 Task: Invite Team Member Softage.1@softage.net to Workspace Crowdfunding Platforms. Invite Team Member Softage.2@softage.net to Workspace Crowdfunding Platforms. Invite Team Member Softage.3@softage.net to Workspace Crowdfunding Platforms. Invite Team Member Softage.4@softage.net to Workspace Crowdfunding Platforms
Action: Mouse moved to (326, 441)
Screenshot: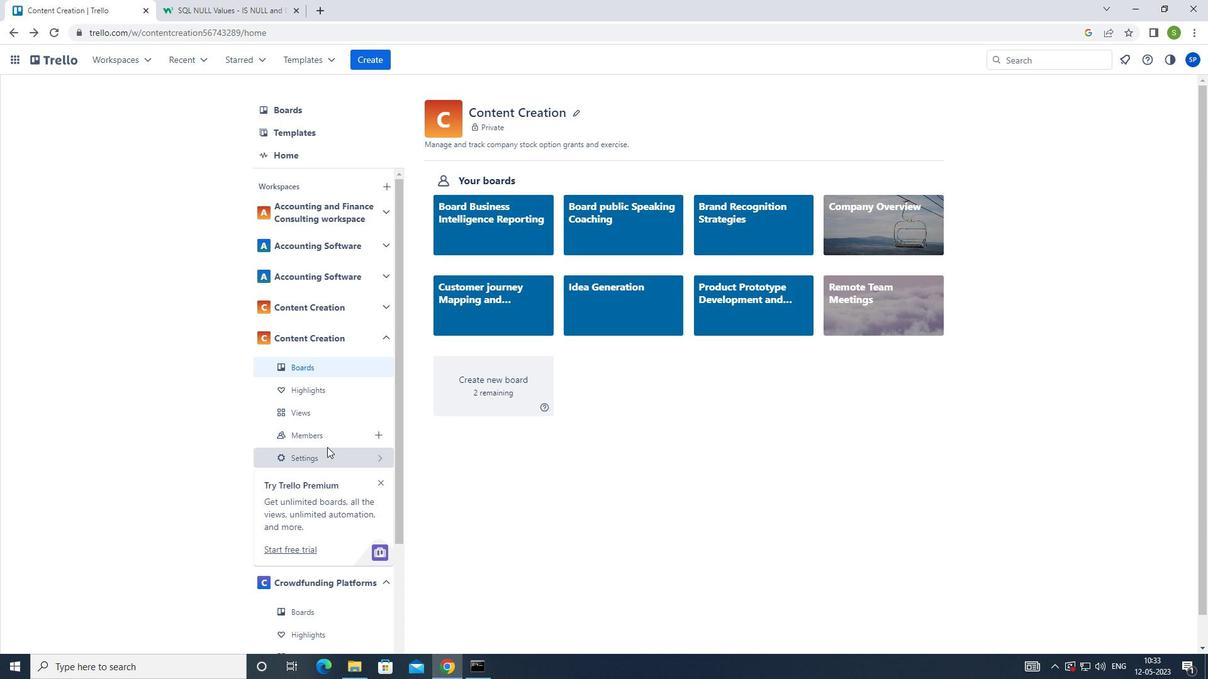 
Action: Mouse pressed left at (326, 441)
Screenshot: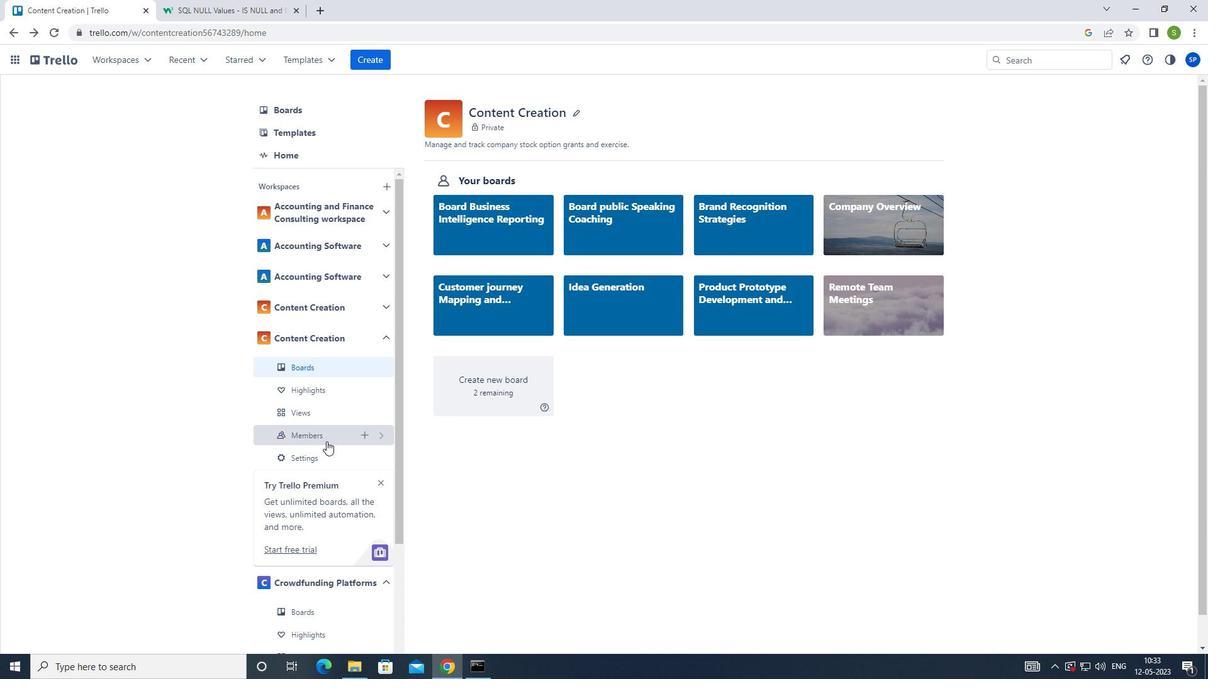 
Action: Mouse moved to (885, 110)
Screenshot: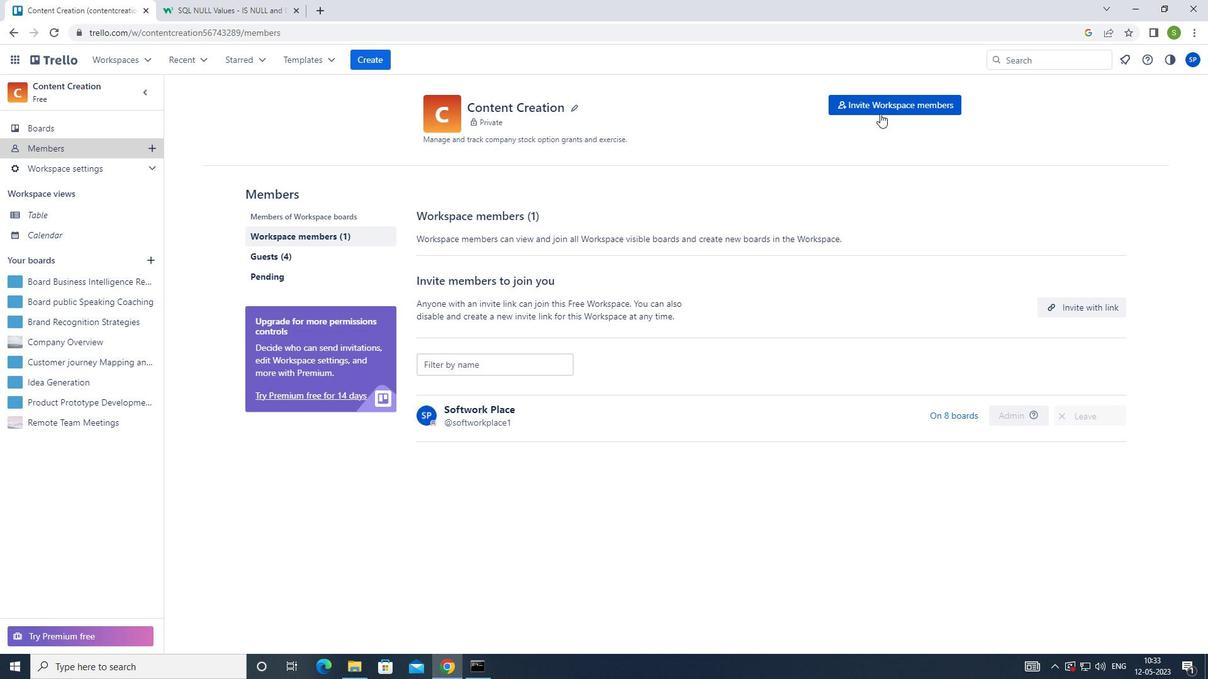 
Action: Mouse pressed left at (885, 110)
Screenshot: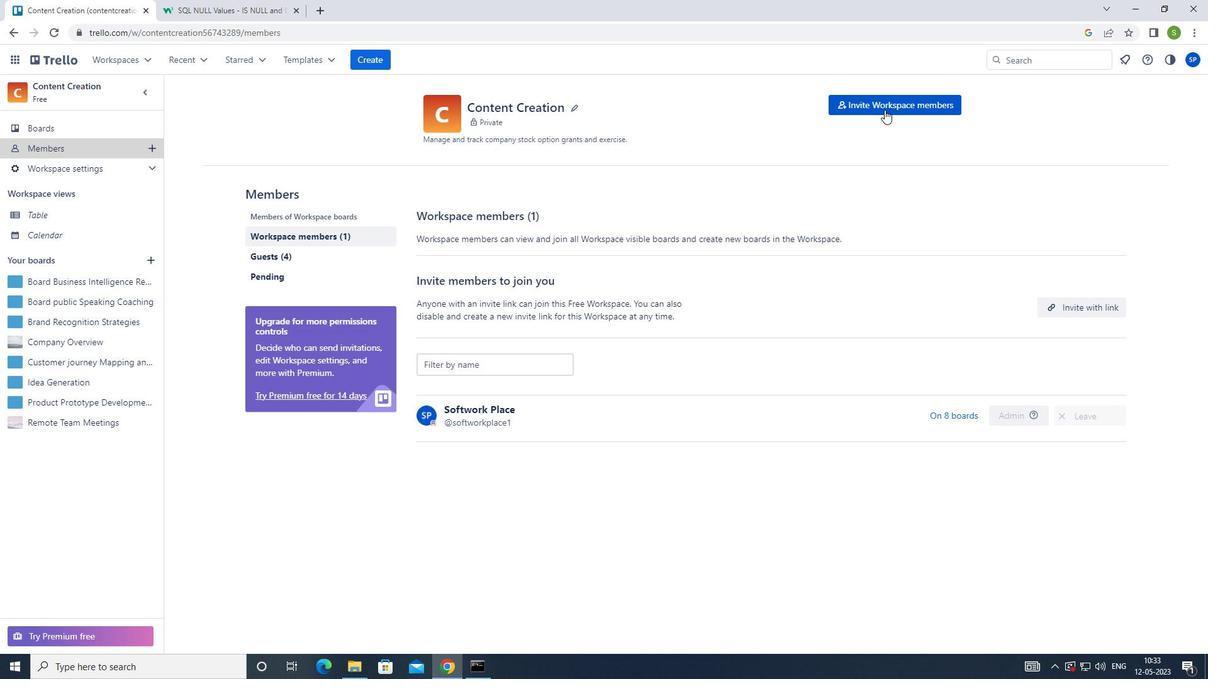
Action: Mouse moved to (711, 238)
Screenshot: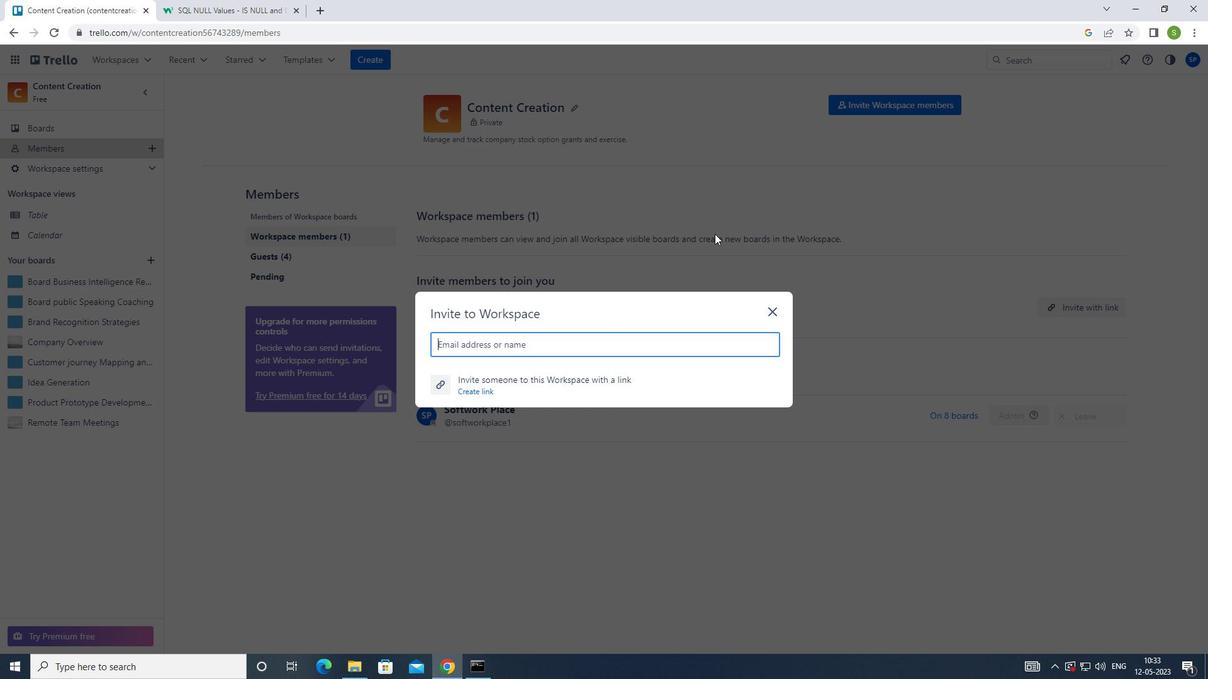 
Action: Key pressed <Key.shift>SOFTAGE.1<Key.shift>@SOFTAGE.NET<Key.enter><Key.shift>SOFTAGE.2<Key.shift>@SOFTAGE.NET<Key.enter><Key.shift>SOFTAGE.3<Key.shift>@SOFTAGE.NET<Key.enter><Key.shift>SOFTAGE.4<Key.shift>@SOFTAGE.NET<Key.enter>
Screenshot: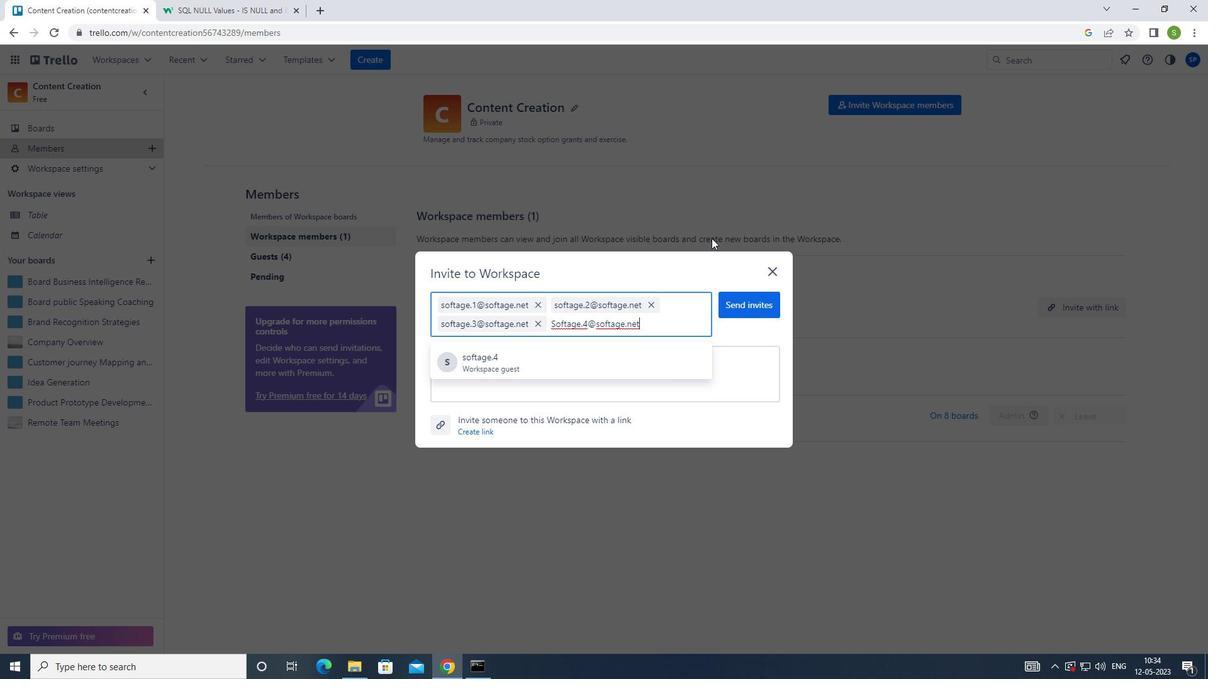 
Action: Mouse moved to (710, 239)
Screenshot: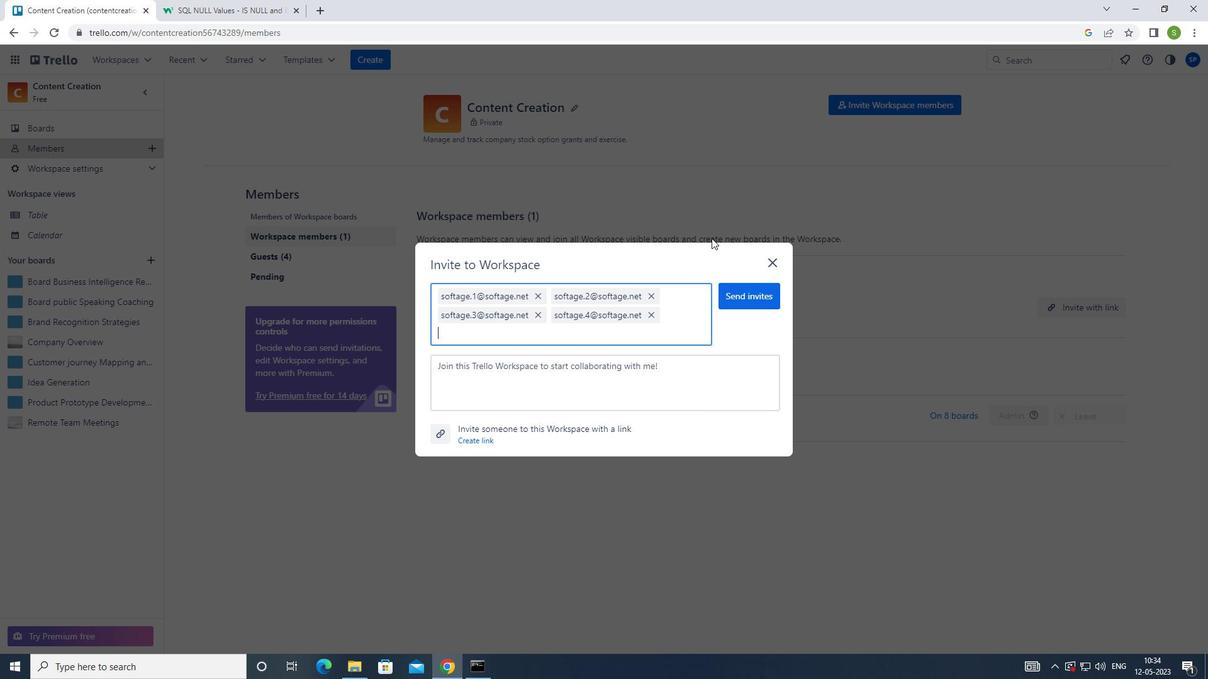 
Action: Key pressed <Key.f8>
Screenshot: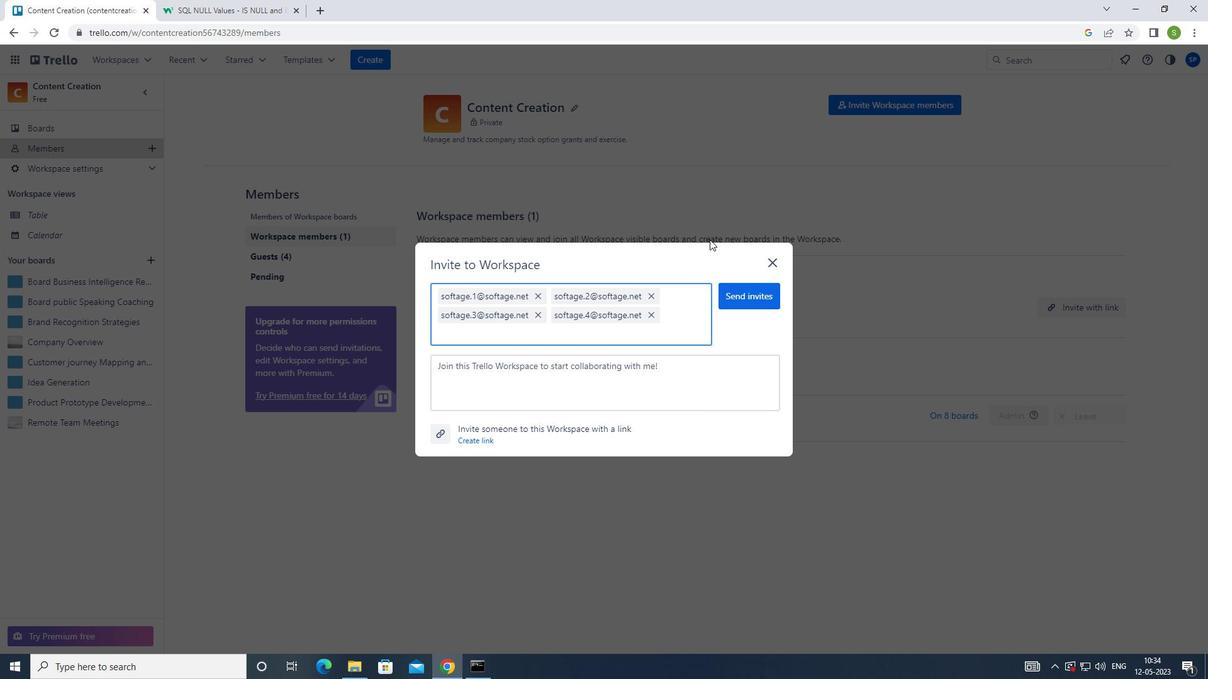 
